 Task: Cut the text "Life is short".
Action: Mouse moved to (83, 174)
Screenshot: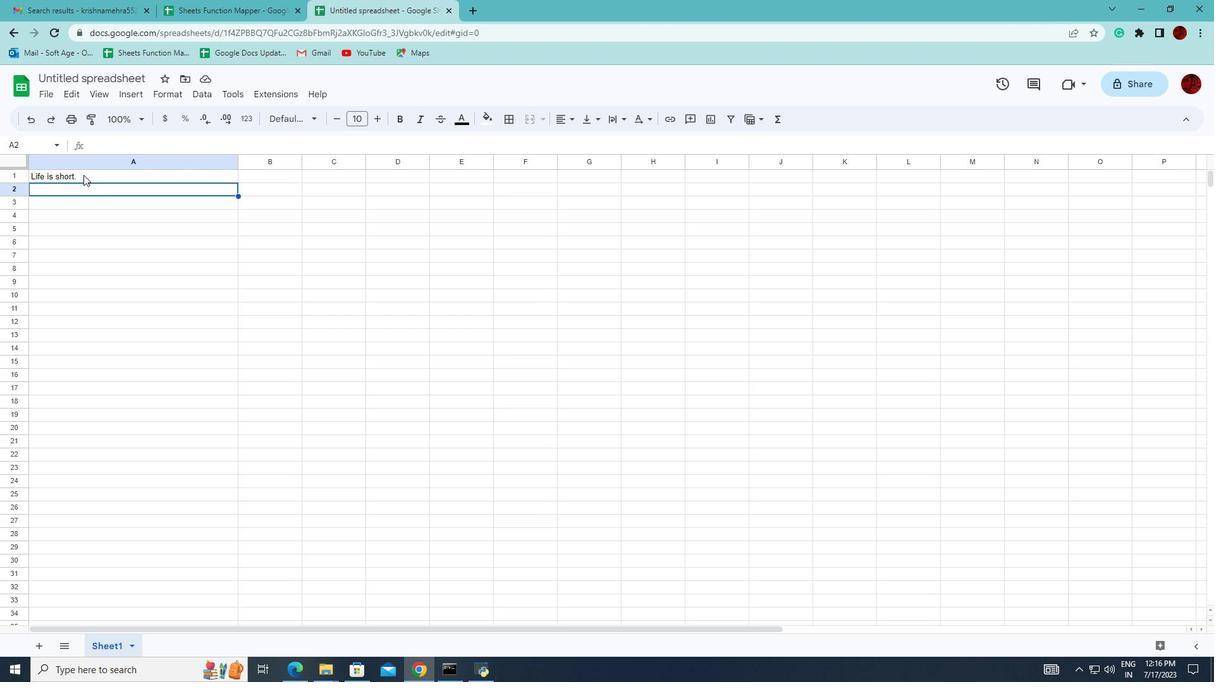 
Action: Mouse pressed left at (83, 174)
Screenshot: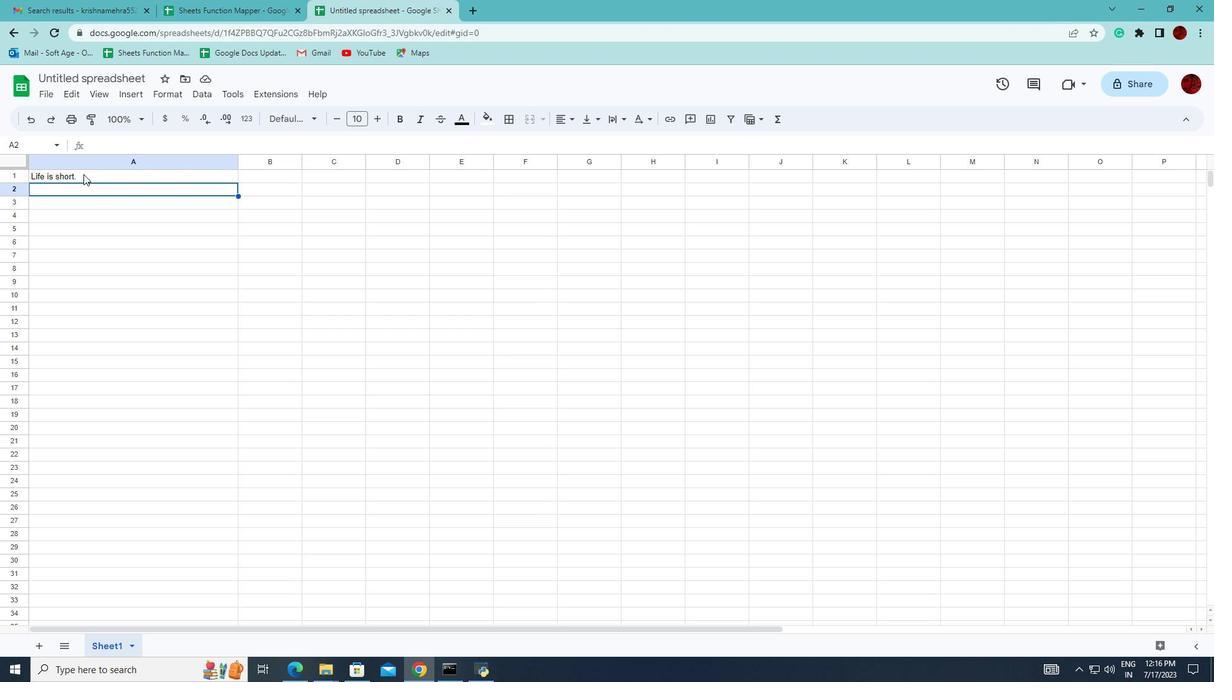 
Action: Mouse moved to (77, 94)
Screenshot: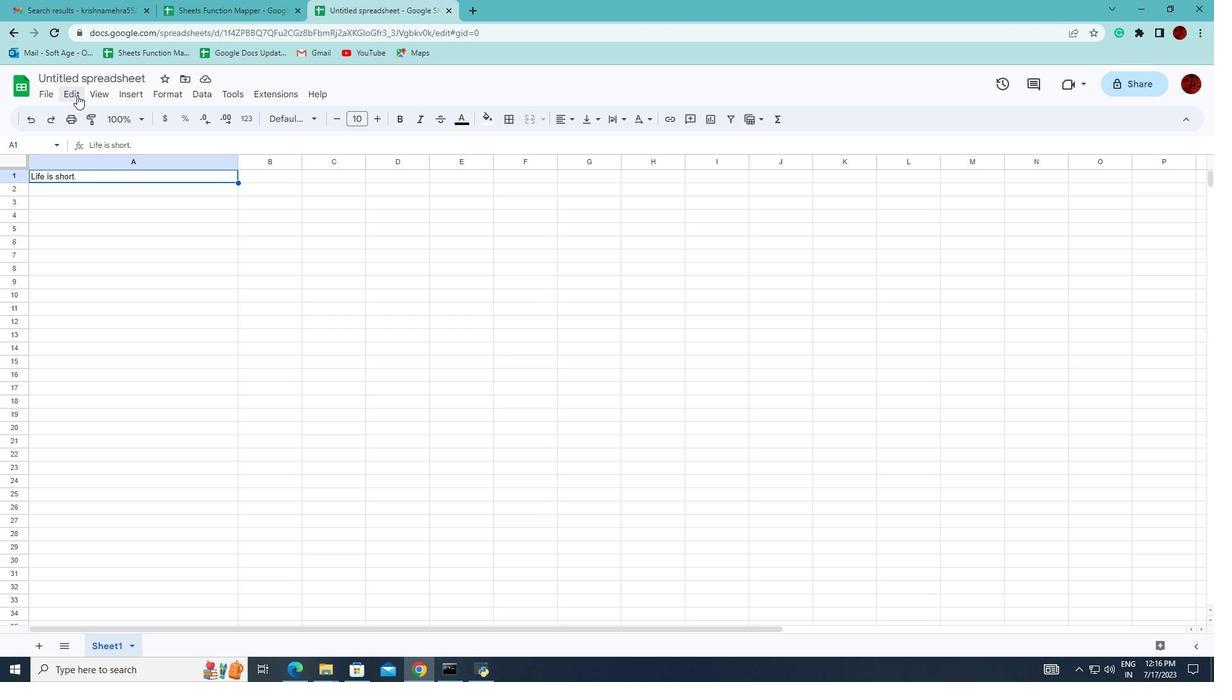 
Action: Mouse pressed left at (77, 94)
Screenshot: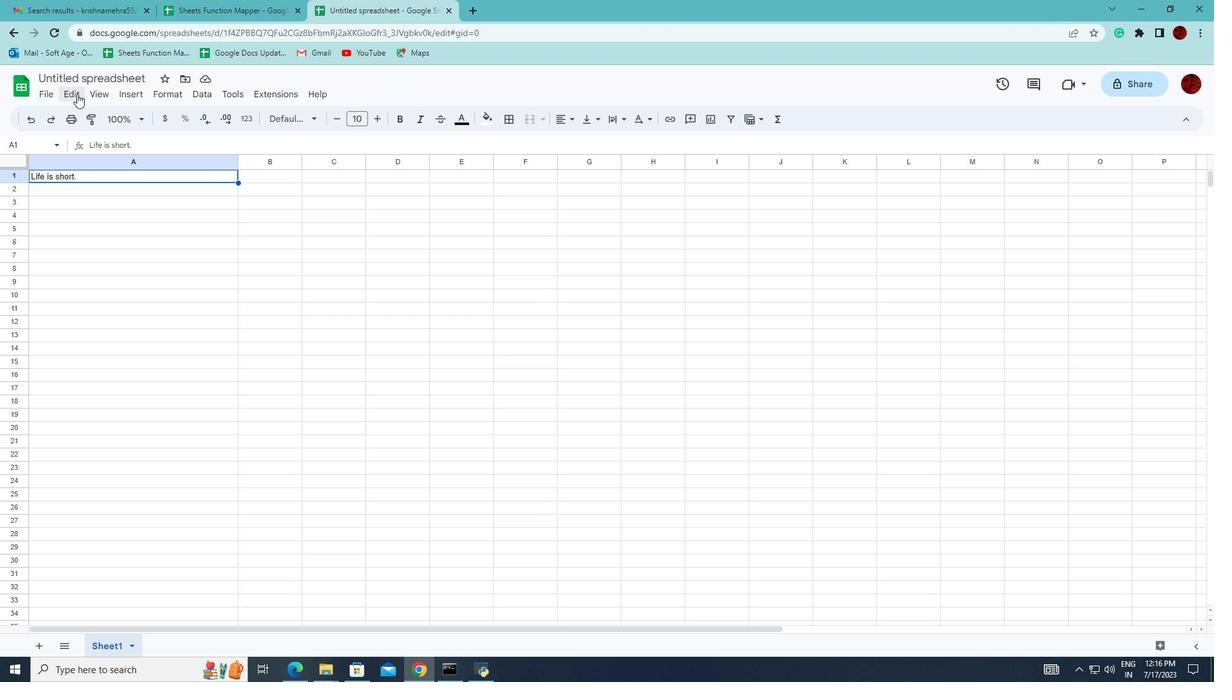 
Action: Mouse moved to (87, 166)
Screenshot: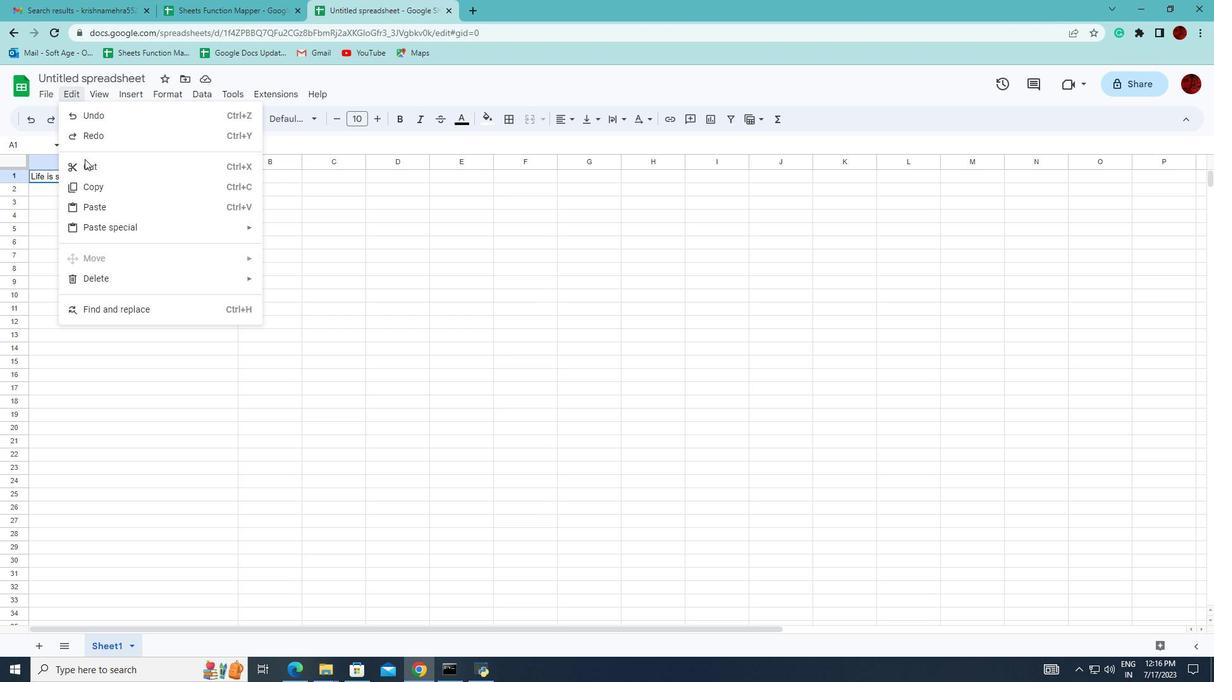 
Action: Mouse pressed left at (87, 166)
Screenshot: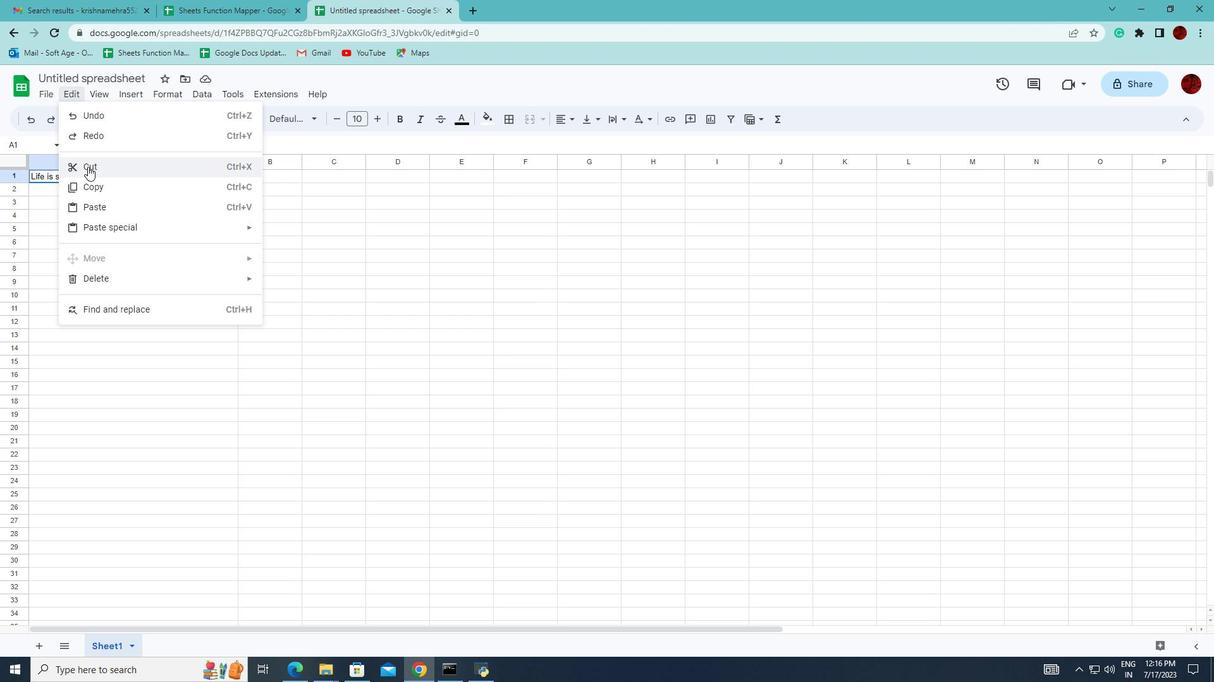 
